 Task: Sort the products in the category "Pink Wine" by relevance.
Action: Mouse moved to (757, 271)
Screenshot: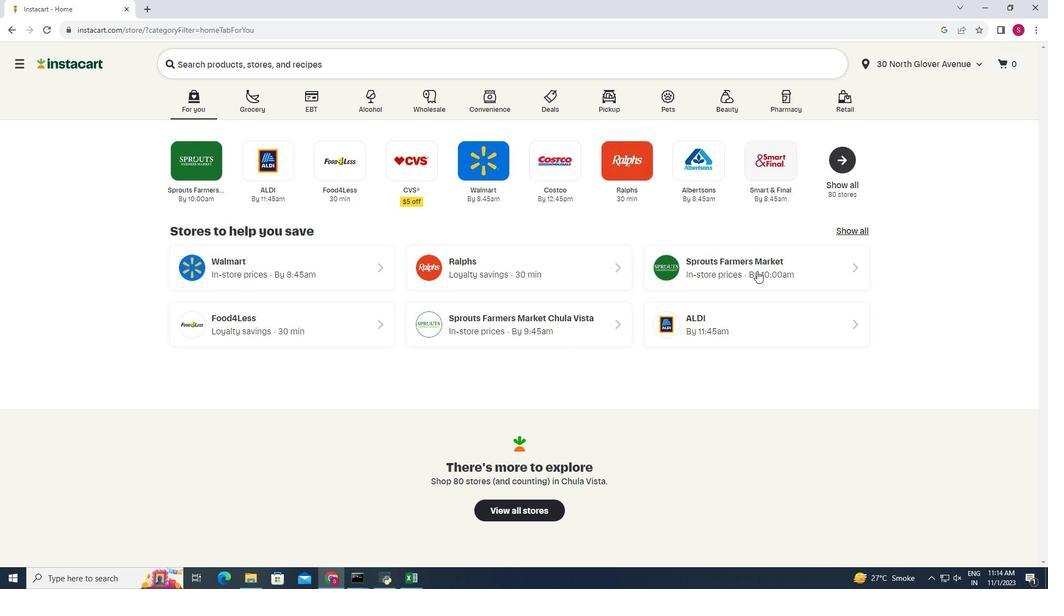 
Action: Mouse pressed left at (757, 271)
Screenshot: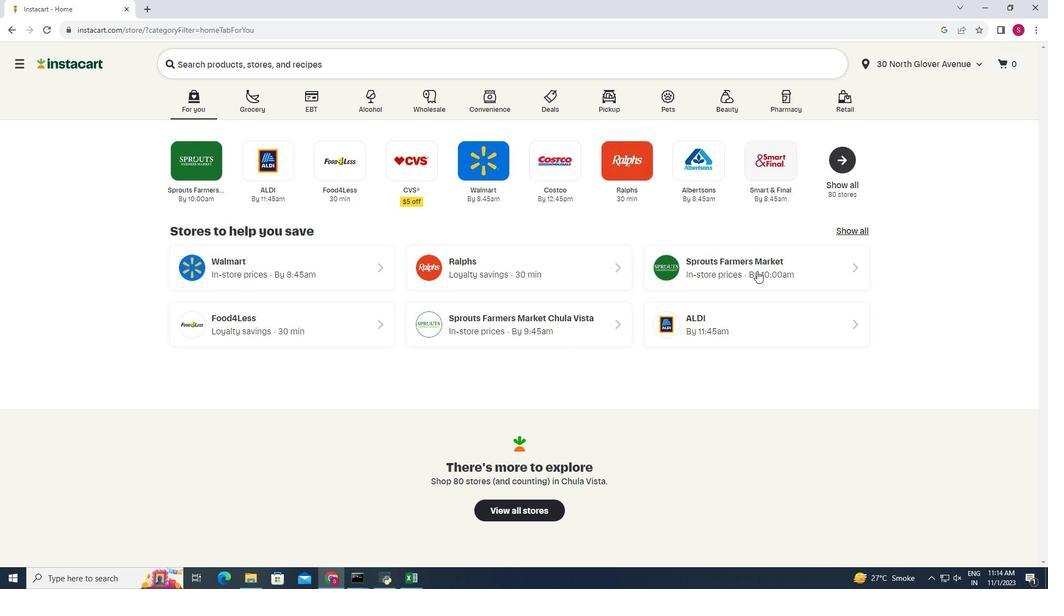 
Action: Mouse moved to (45, 518)
Screenshot: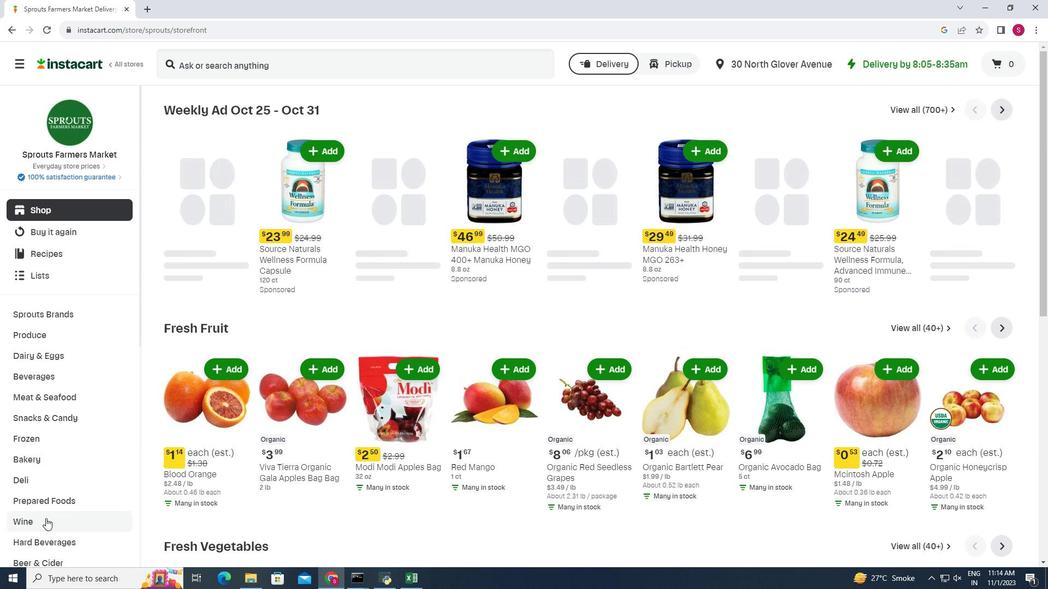
Action: Mouse pressed left at (45, 518)
Screenshot: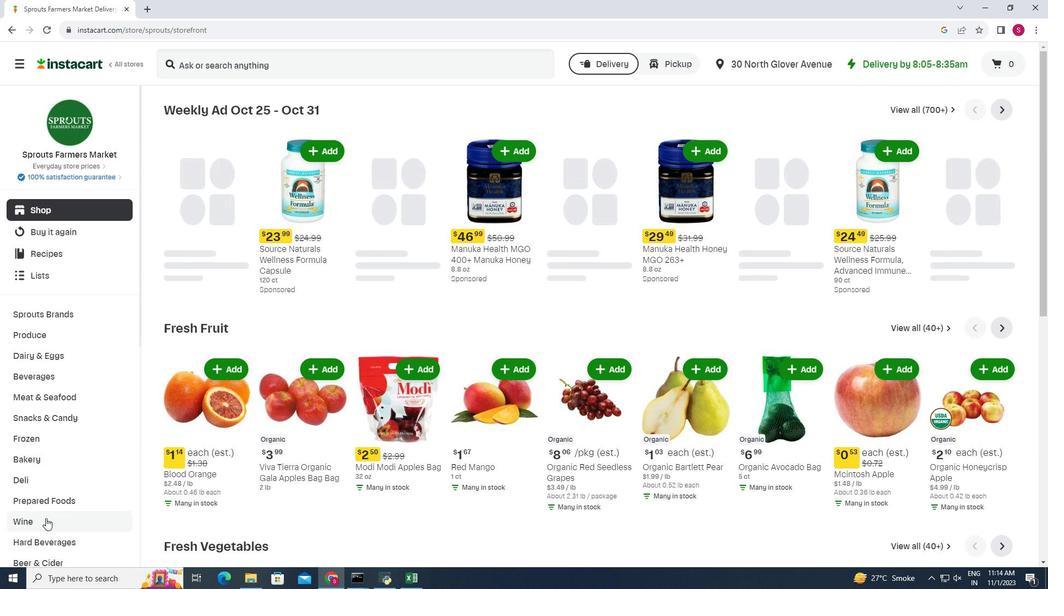 
Action: Mouse moved to (478, 132)
Screenshot: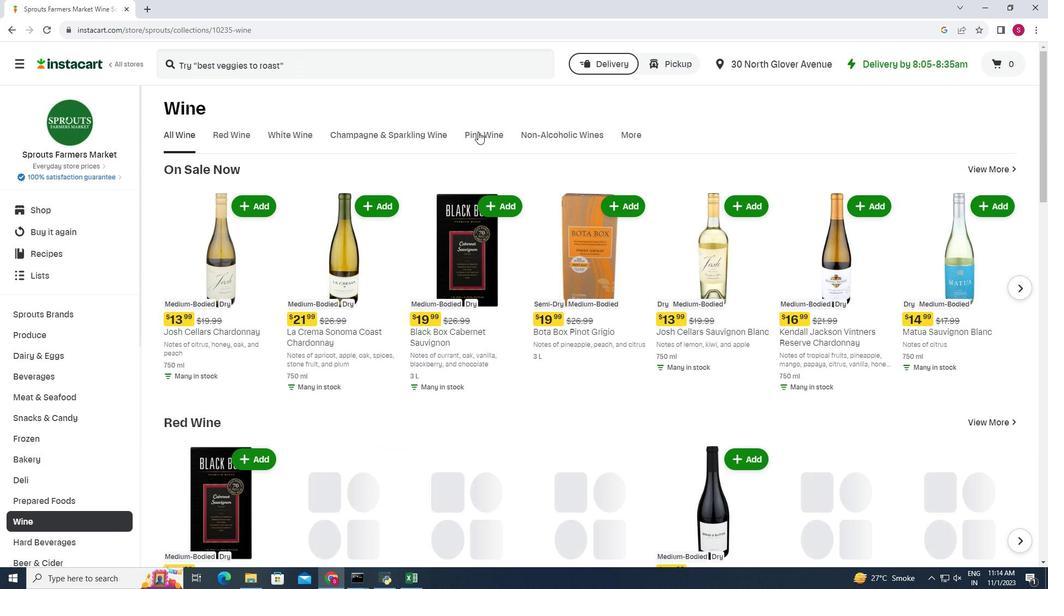 
Action: Mouse pressed left at (478, 132)
Screenshot: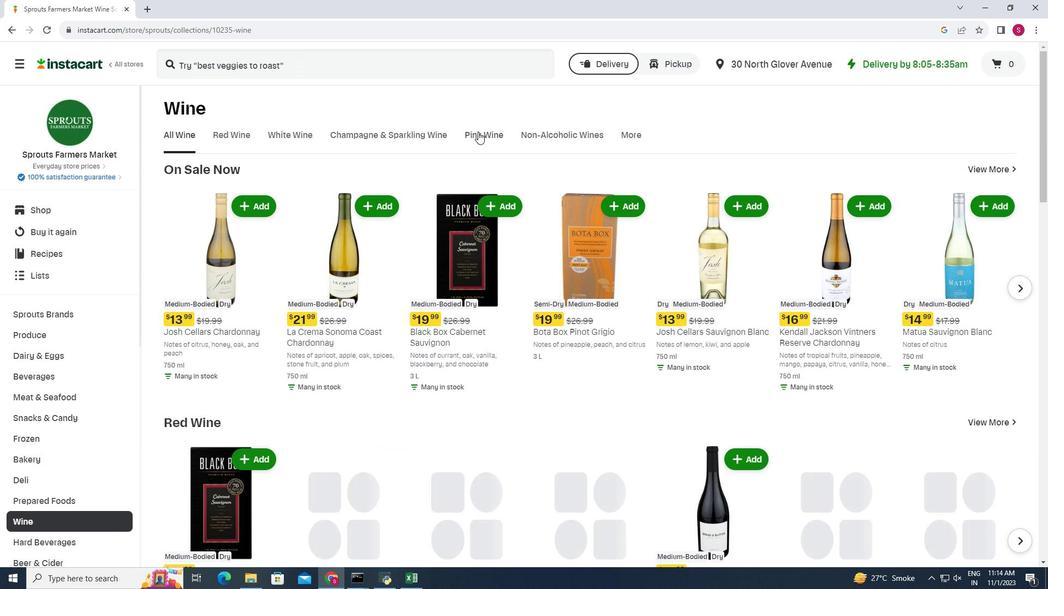 
Action: Mouse moved to (1000, 167)
Screenshot: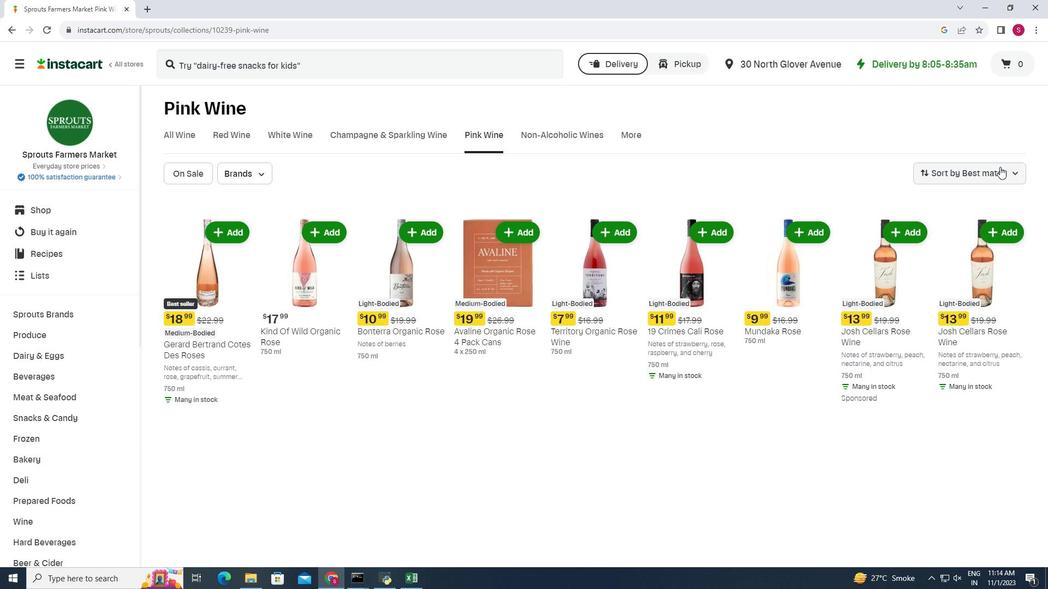 
Action: Mouse pressed left at (1000, 167)
Screenshot: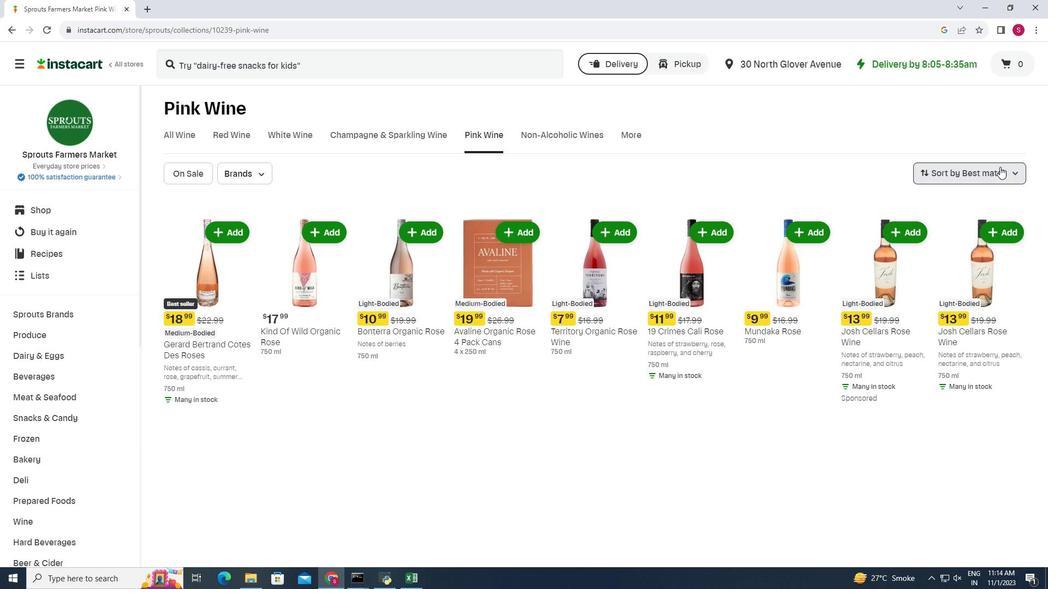 
Action: Mouse moved to (1000, 333)
Screenshot: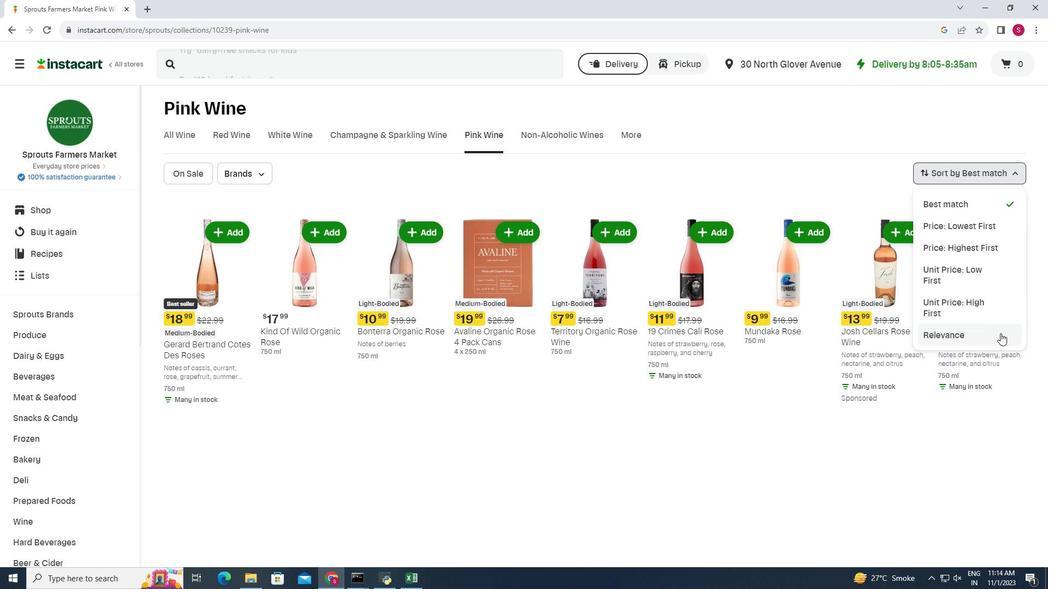 
Action: Mouse pressed left at (1000, 333)
Screenshot: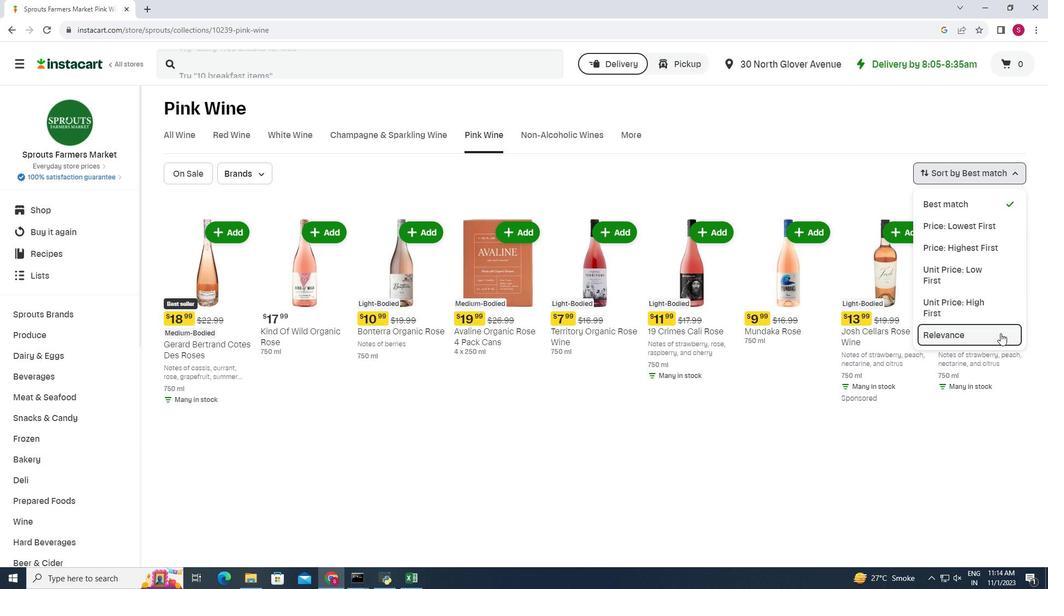 
Action: Mouse moved to (540, 189)
Screenshot: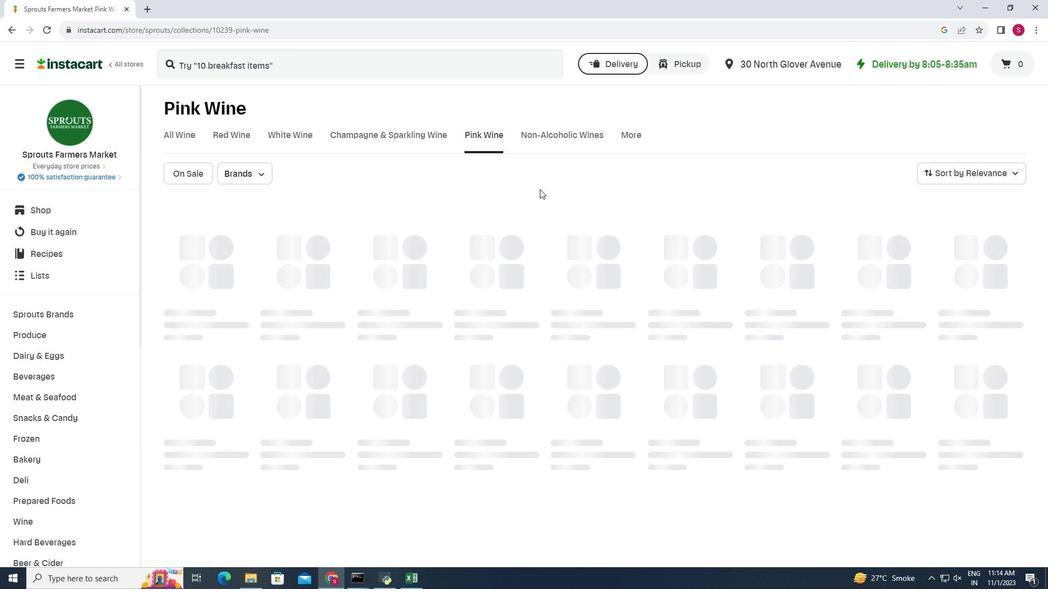 
Action: Mouse scrolled (540, 188) with delta (0, 0)
Screenshot: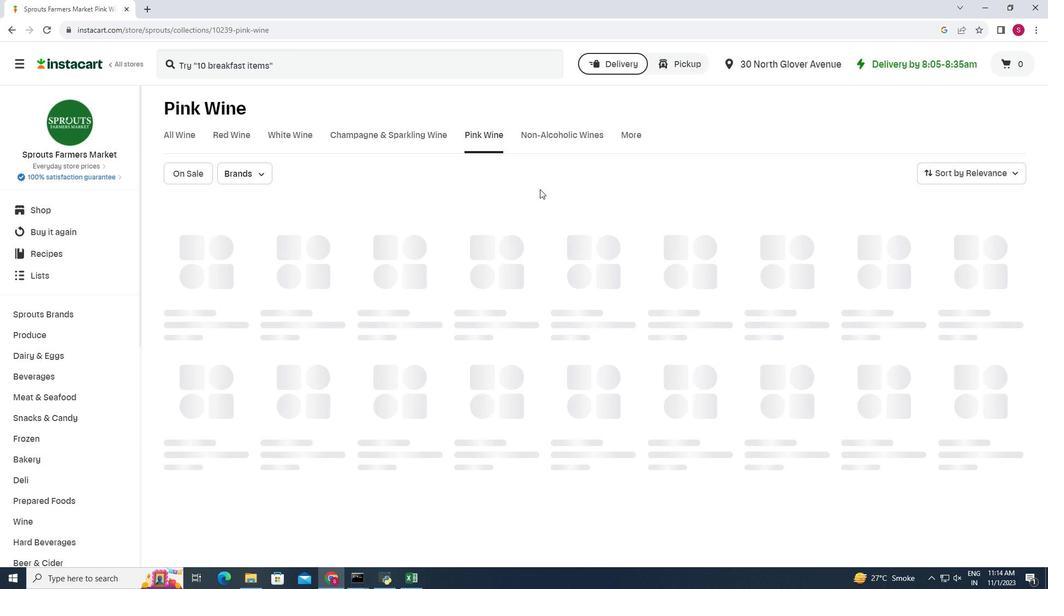 
Action: Mouse scrolled (540, 188) with delta (0, 0)
Screenshot: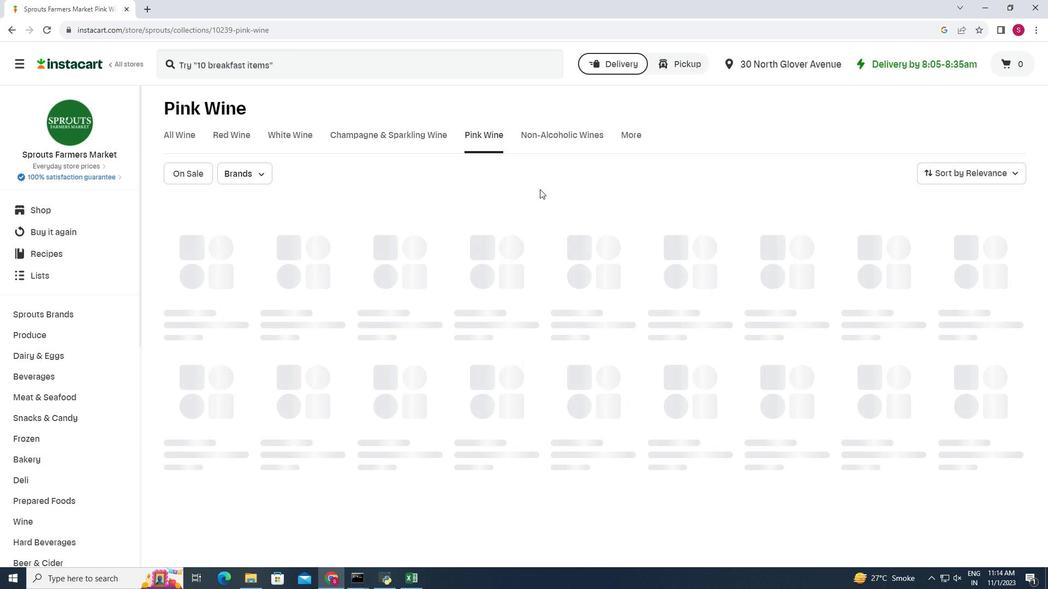 
Action: Mouse scrolled (540, 188) with delta (0, 0)
Screenshot: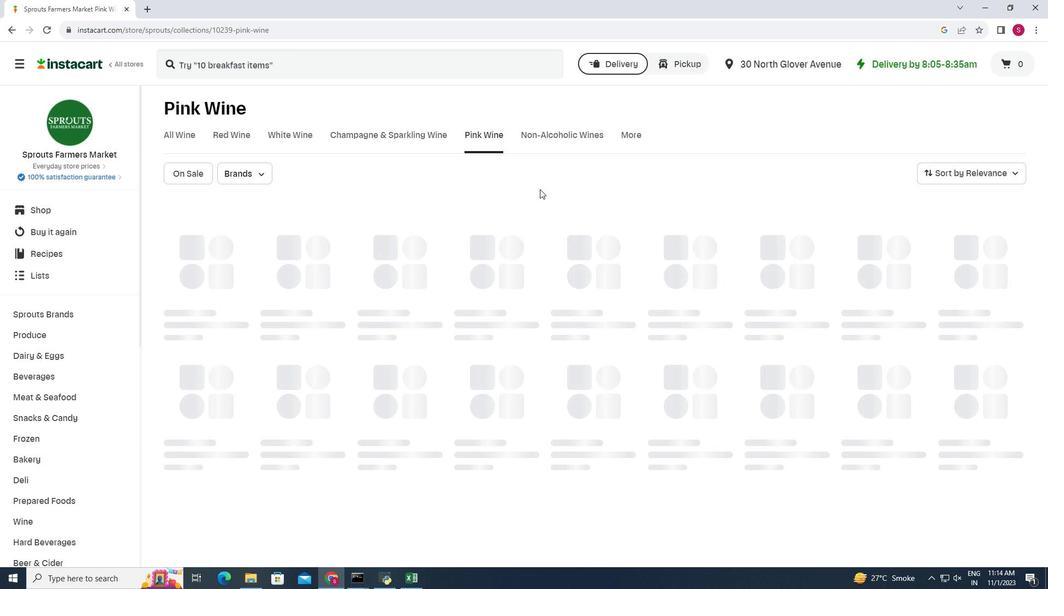 
Action: Mouse scrolled (540, 188) with delta (0, 0)
Screenshot: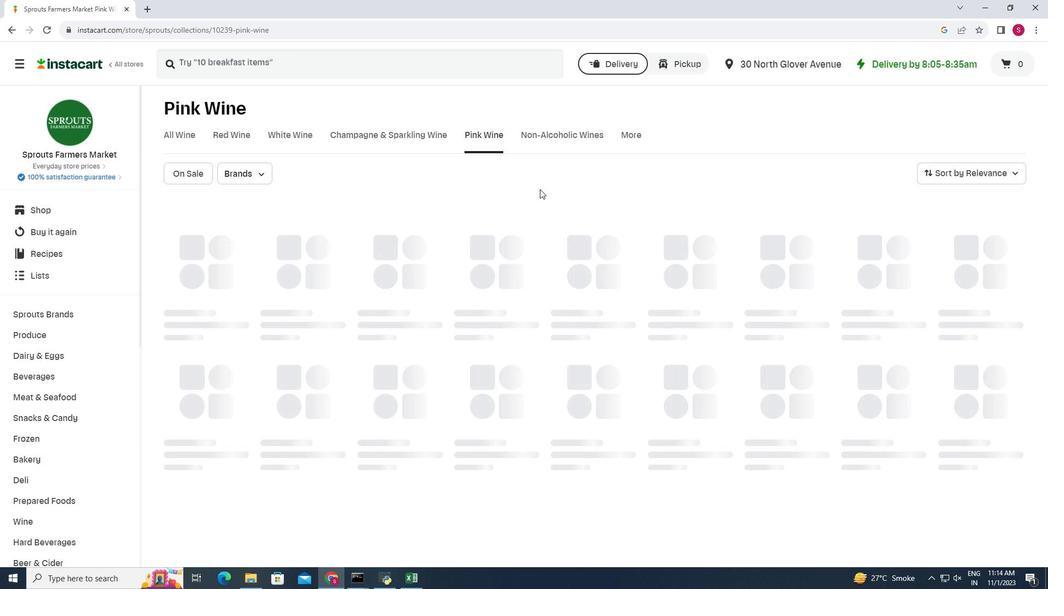 
Action: Mouse moved to (538, 223)
Screenshot: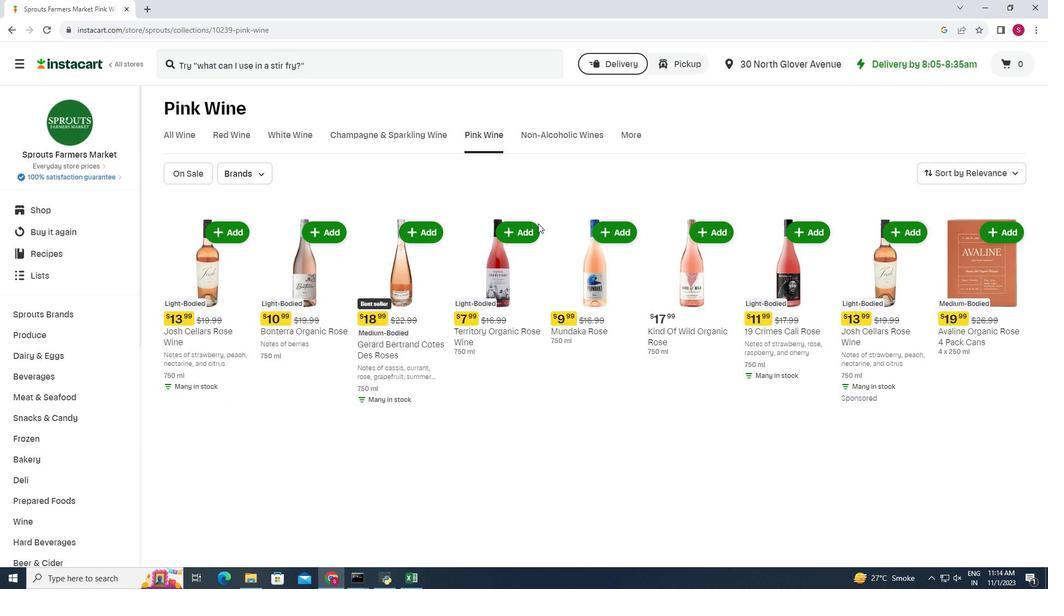 
